 Task: Select the option "Allow invitees to add additional guests".
Action: Mouse moved to (444, 165)
Screenshot: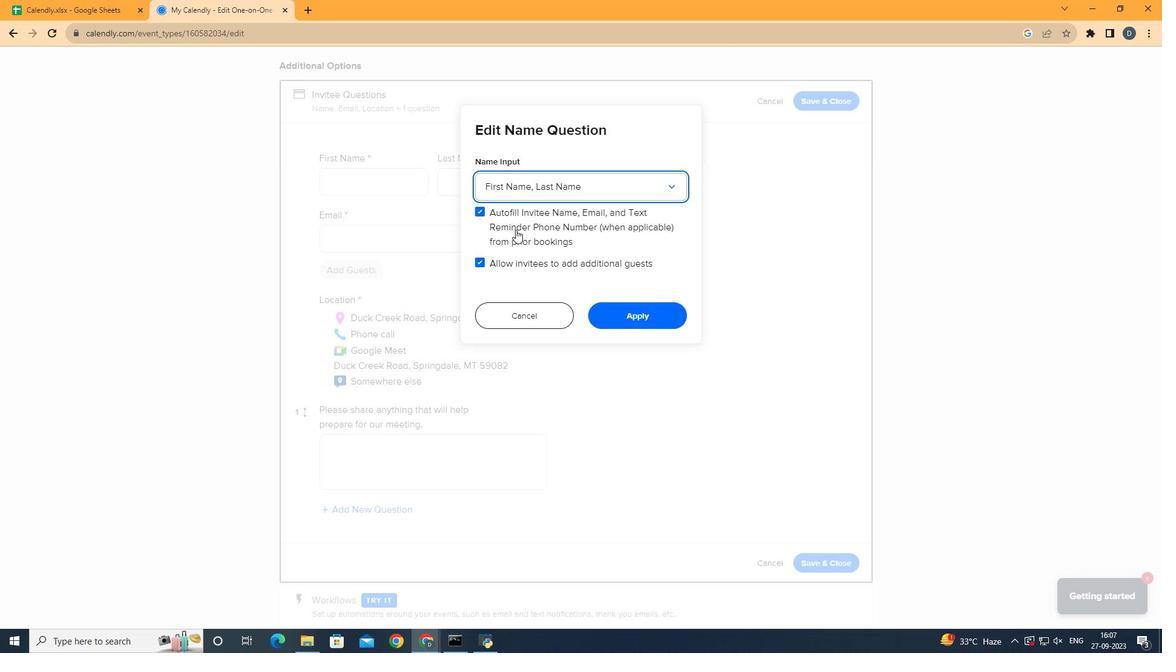 
Action: Mouse pressed left at (444, 165)
Screenshot: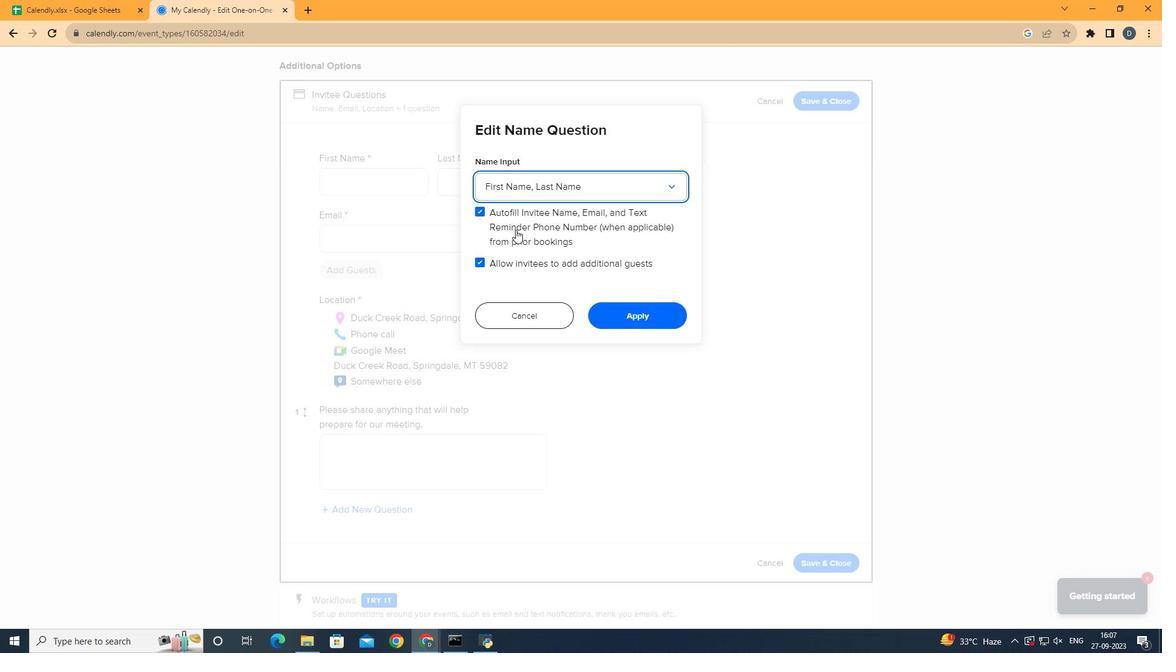
Action: Mouse moved to (504, 221)
Screenshot: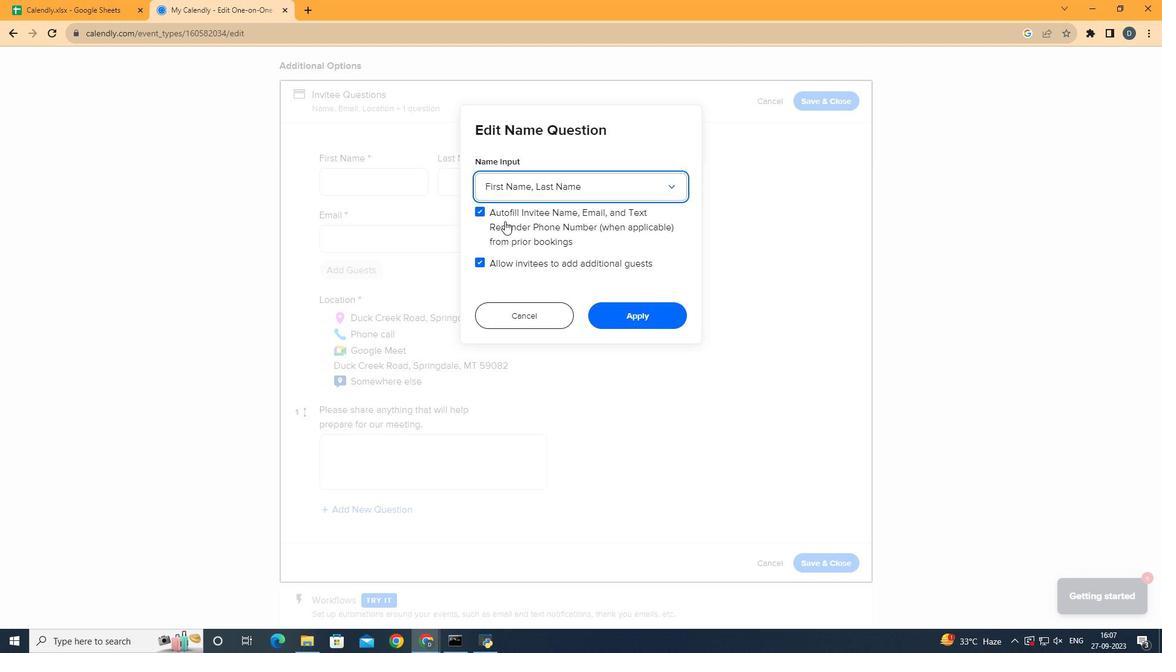 
Action: Mouse pressed left at (504, 221)
Screenshot: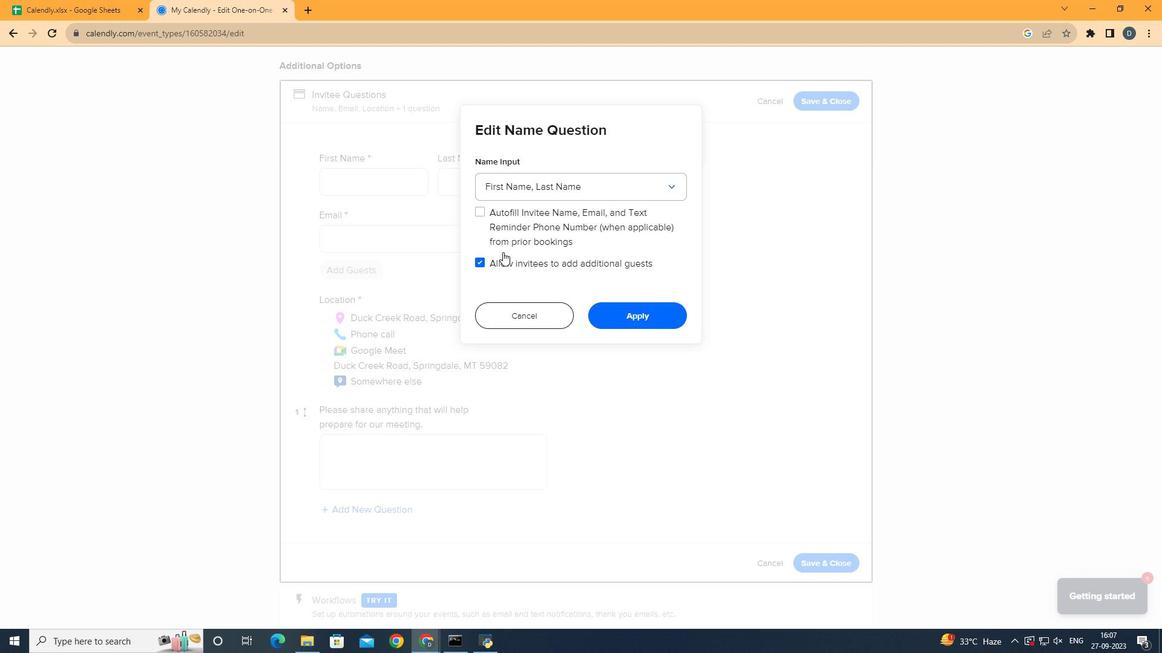 
Action: Mouse moved to (500, 261)
Screenshot: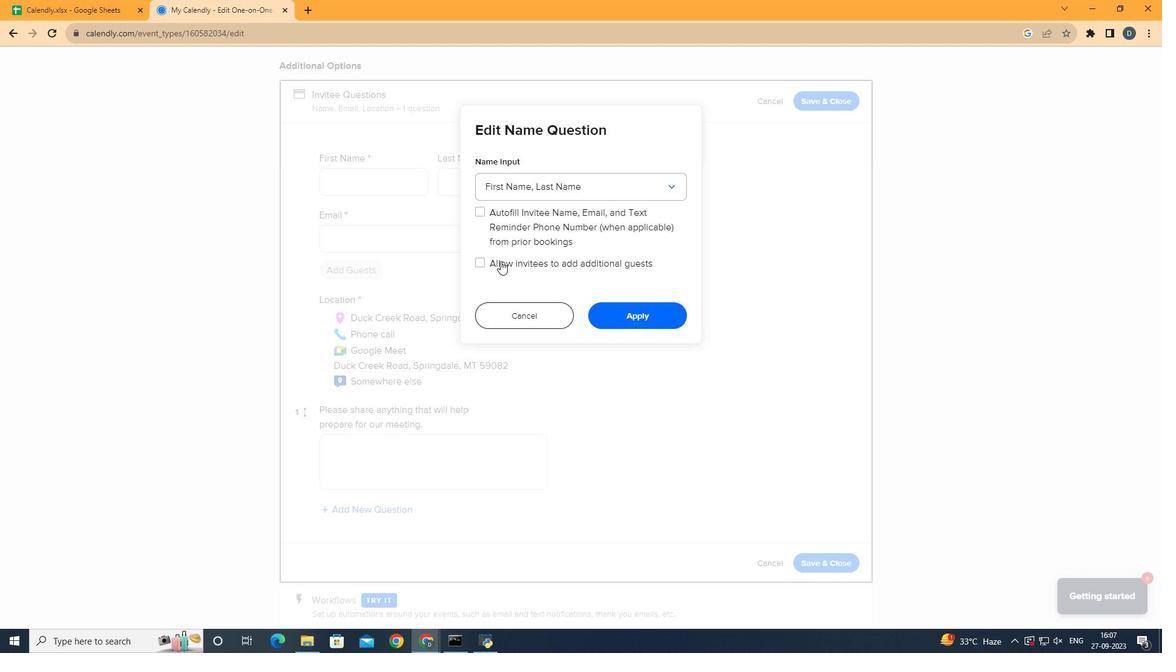
Action: Mouse pressed left at (500, 261)
Screenshot: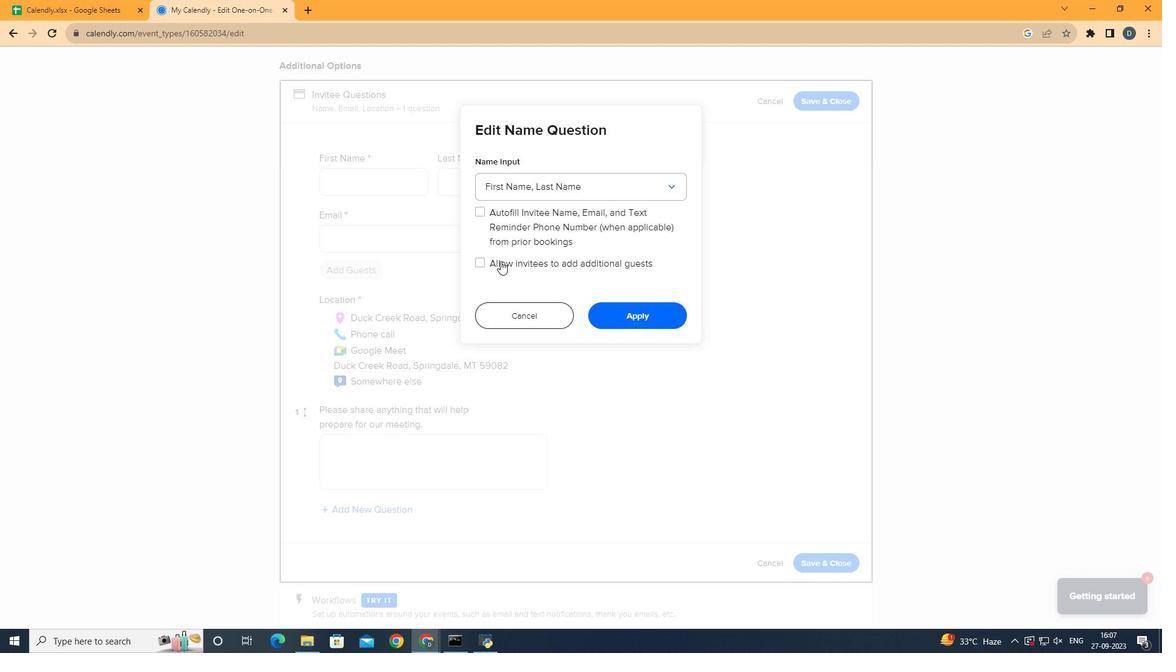 
Action: Mouse pressed left at (500, 261)
Screenshot: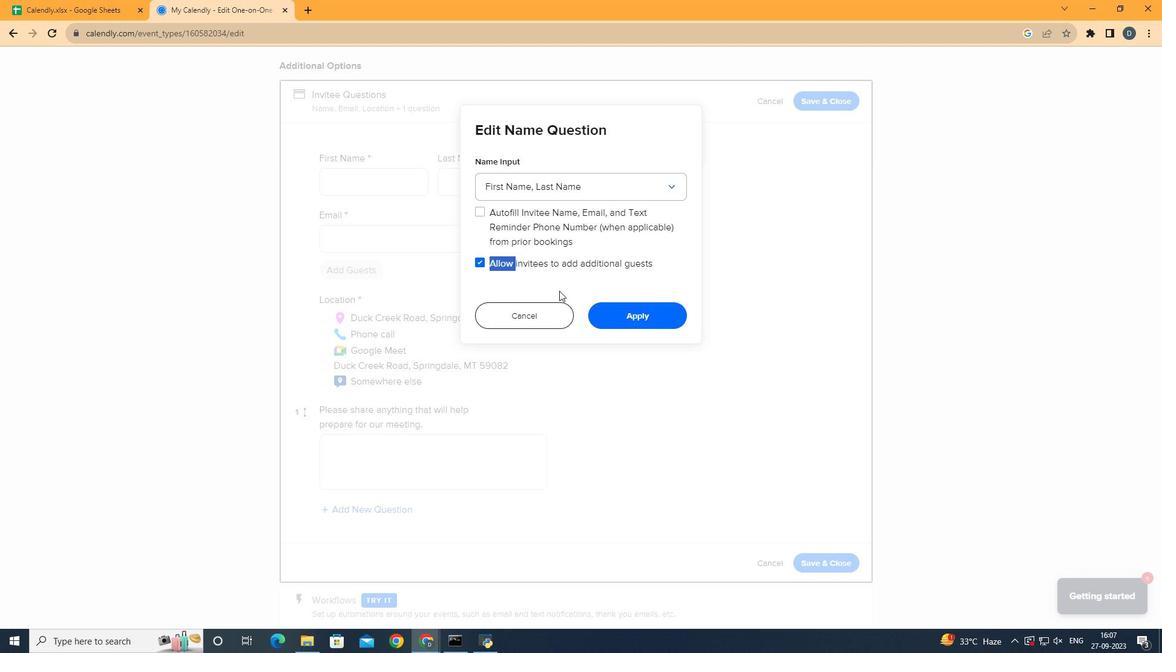 
Action: Mouse moved to (543, 286)
Screenshot: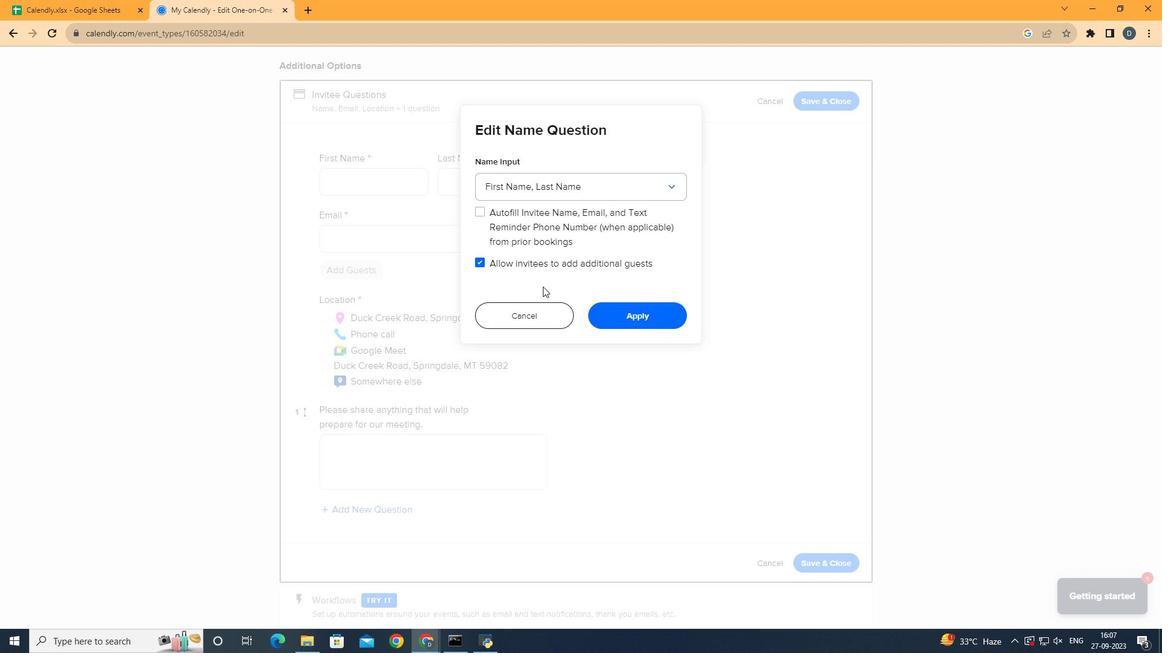 
Action: Mouse pressed left at (543, 286)
Screenshot: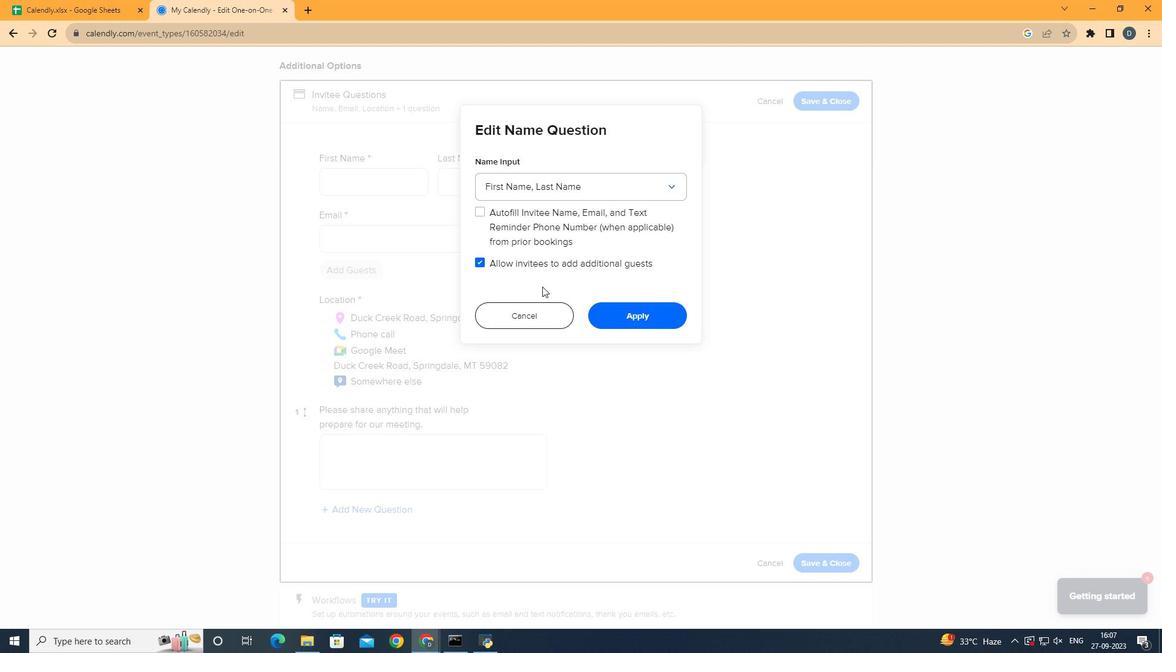 
Action: Mouse moved to (650, 315)
Screenshot: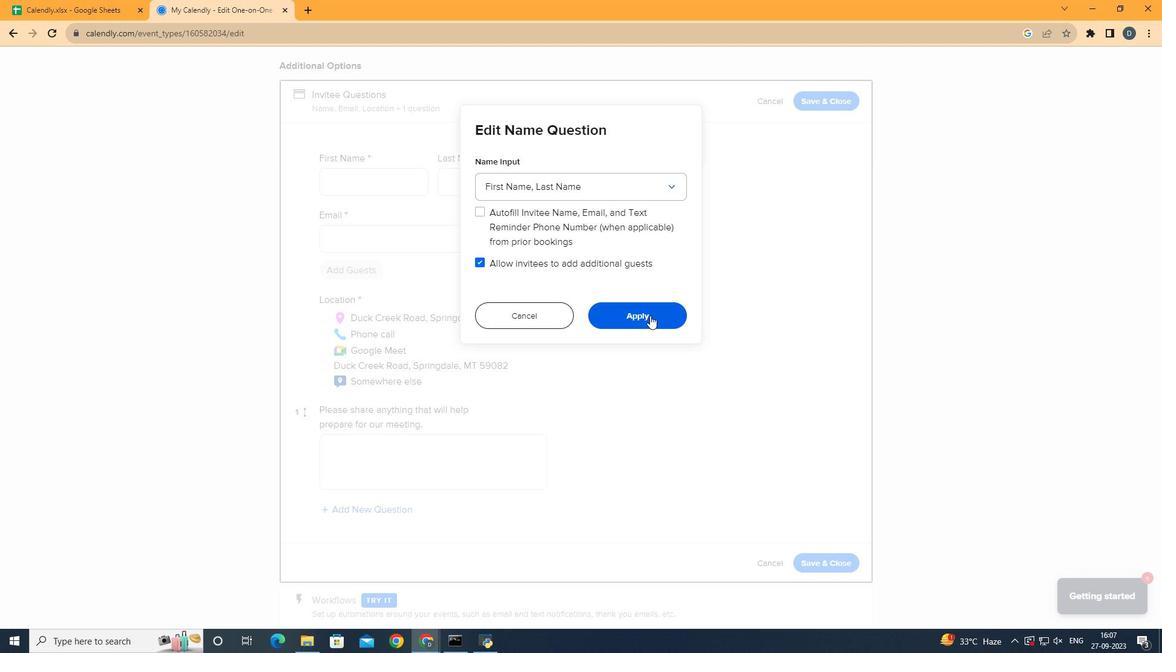 
Action: Mouse pressed left at (650, 315)
Screenshot: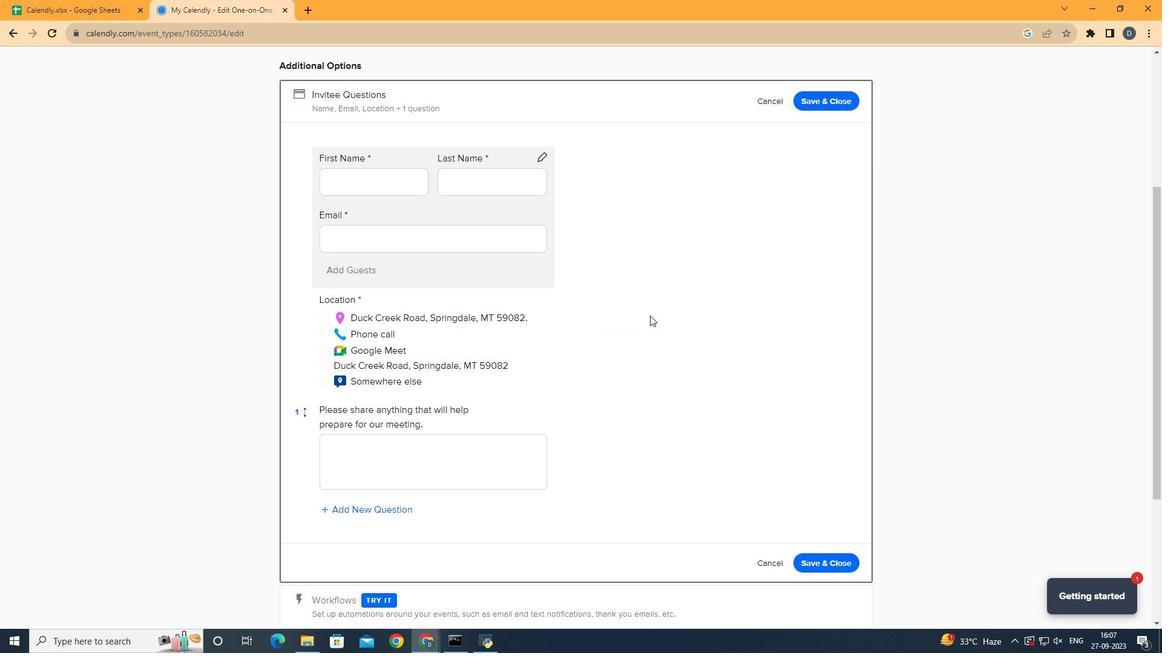 
Action: Mouse moved to (697, 315)
Screenshot: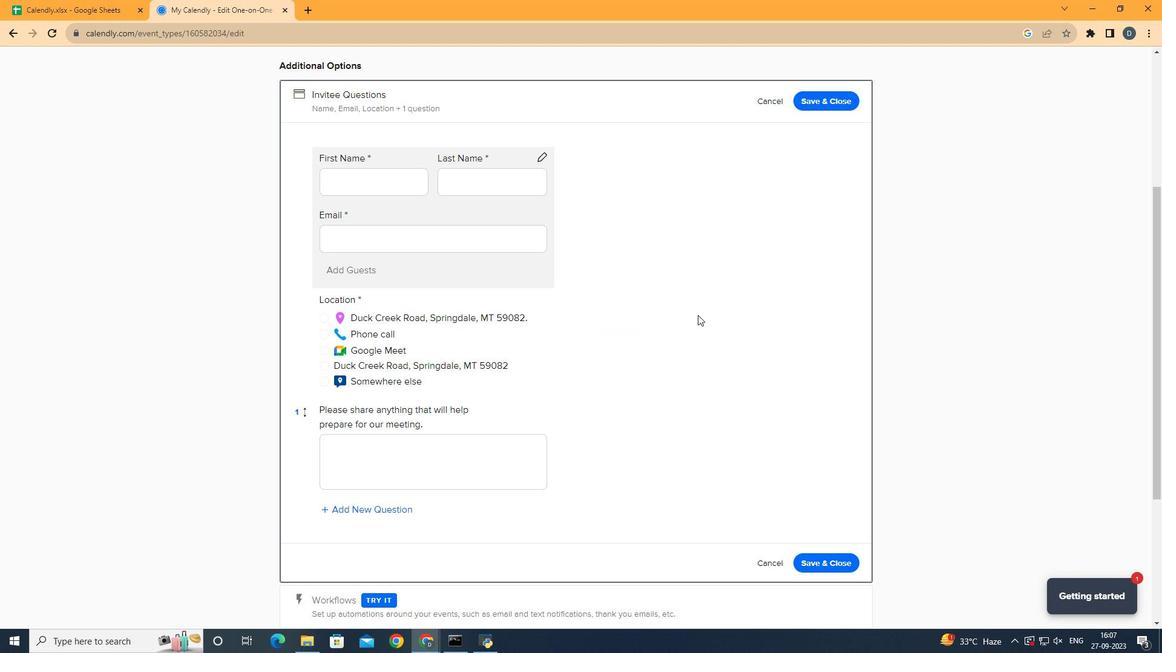 
